 Task: Create a task  Create a new online auction platform , assign it to team member softage.5@softage.net in the project AgileJump and update the status of the task to  At Risk , set the priority of the task to Medium
Action: Mouse moved to (70, 53)
Screenshot: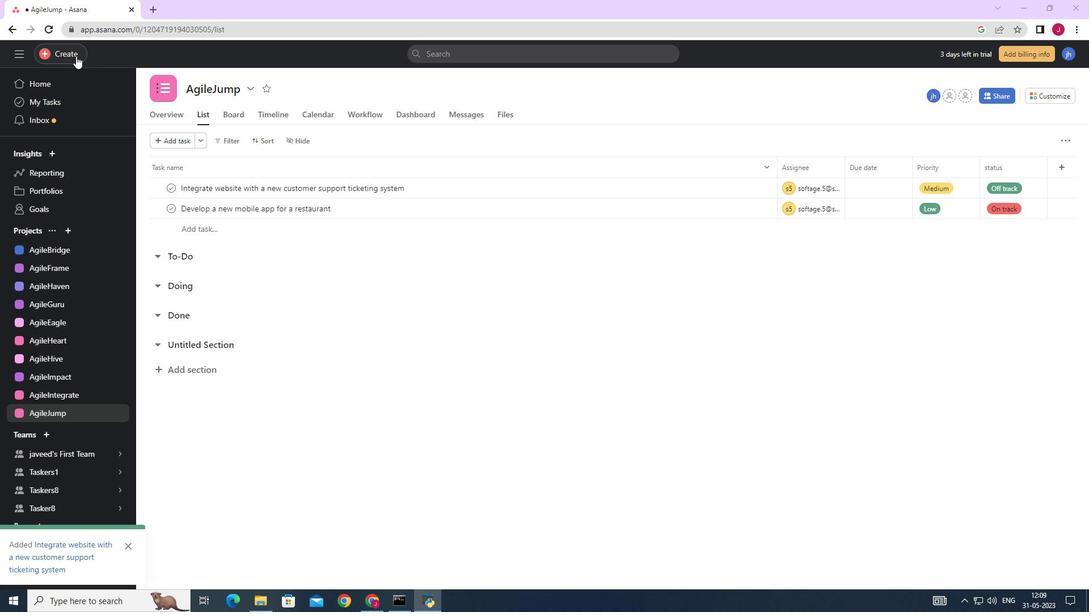 
Action: Mouse pressed left at (70, 53)
Screenshot: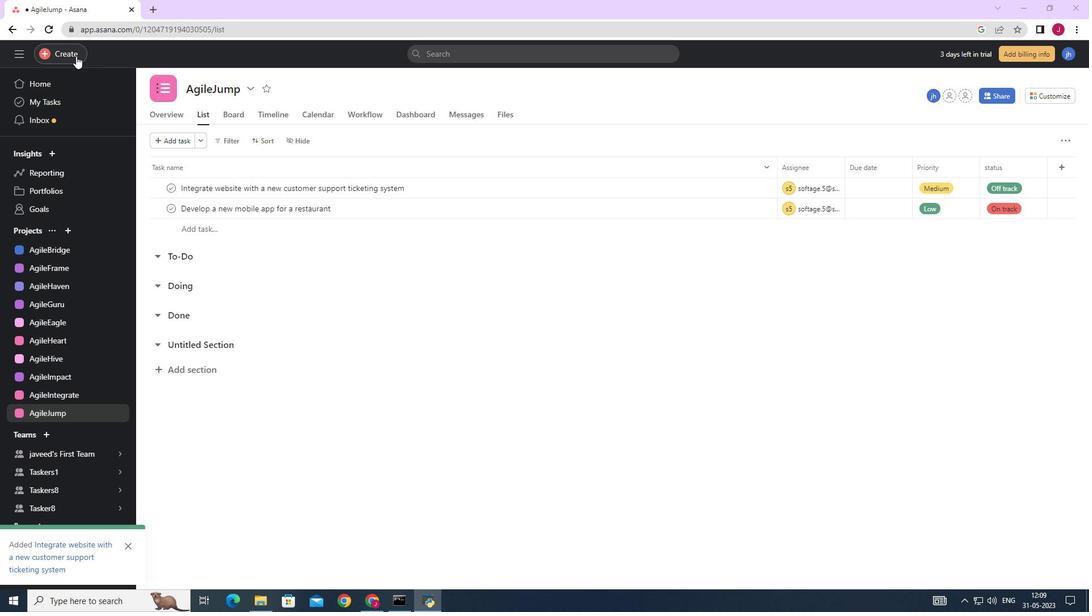 
Action: Mouse moved to (139, 58)
Screenshot: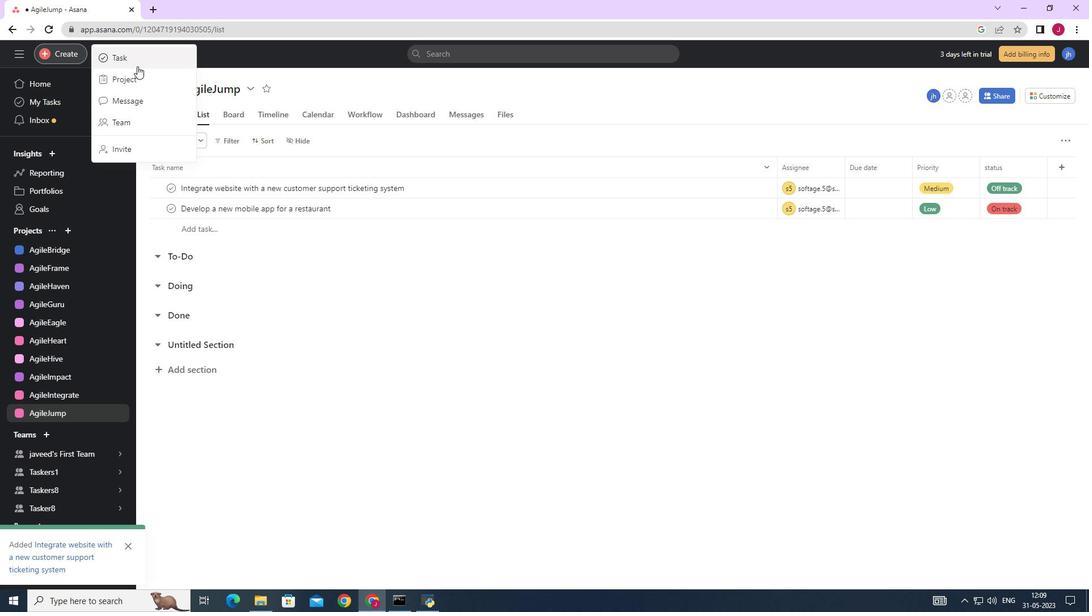 
Action: Mouse pressed left at (139, 58)
Screenshot: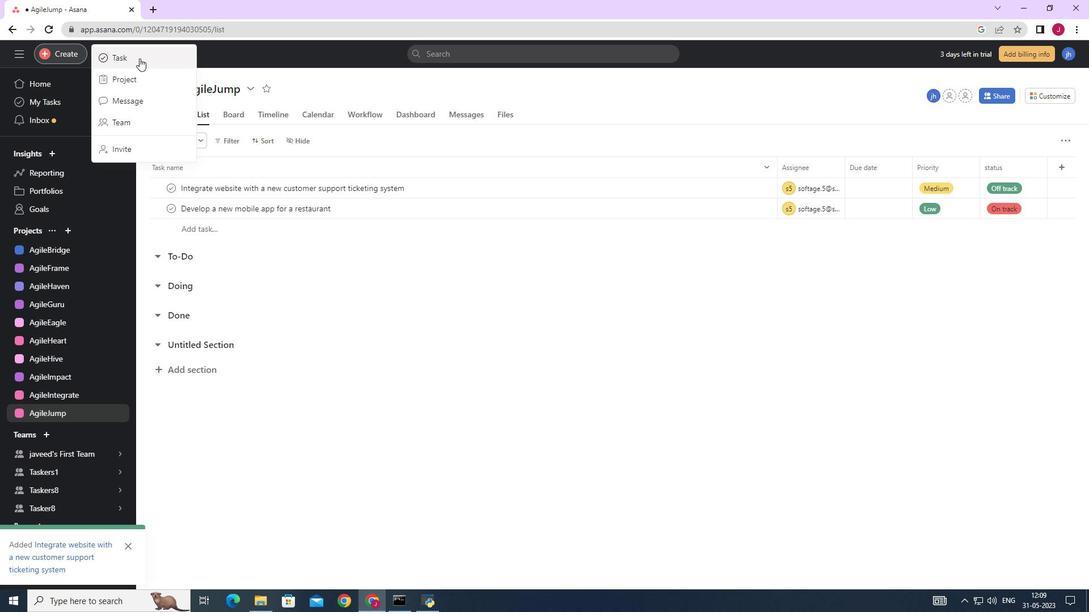 
Action: Mouse moved to (890, 374)
Screenshot: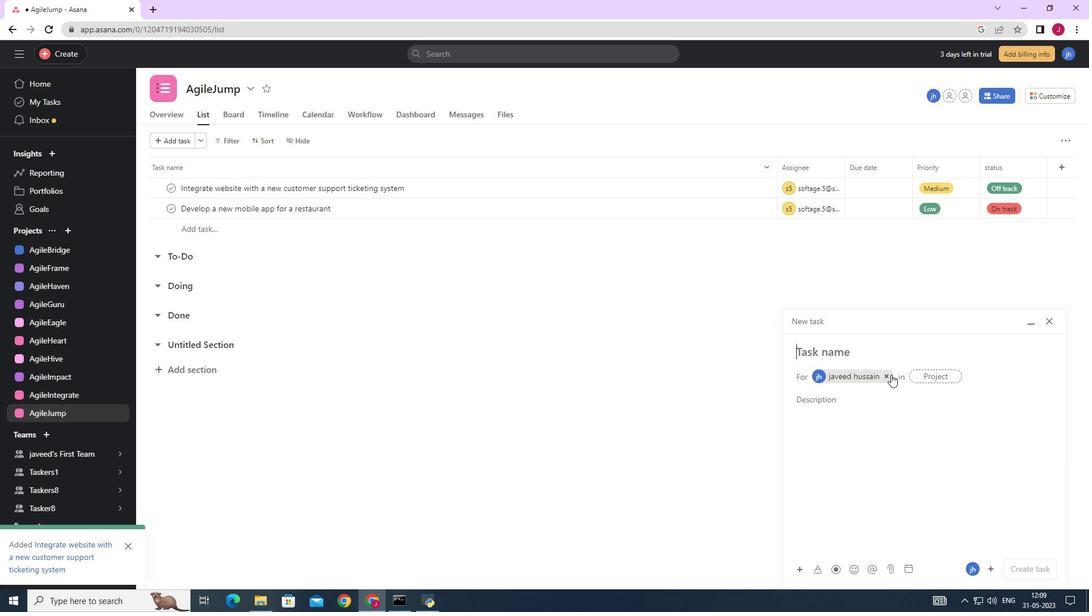 
Action: Mouse pressed left at (890, 374)
Screenshot: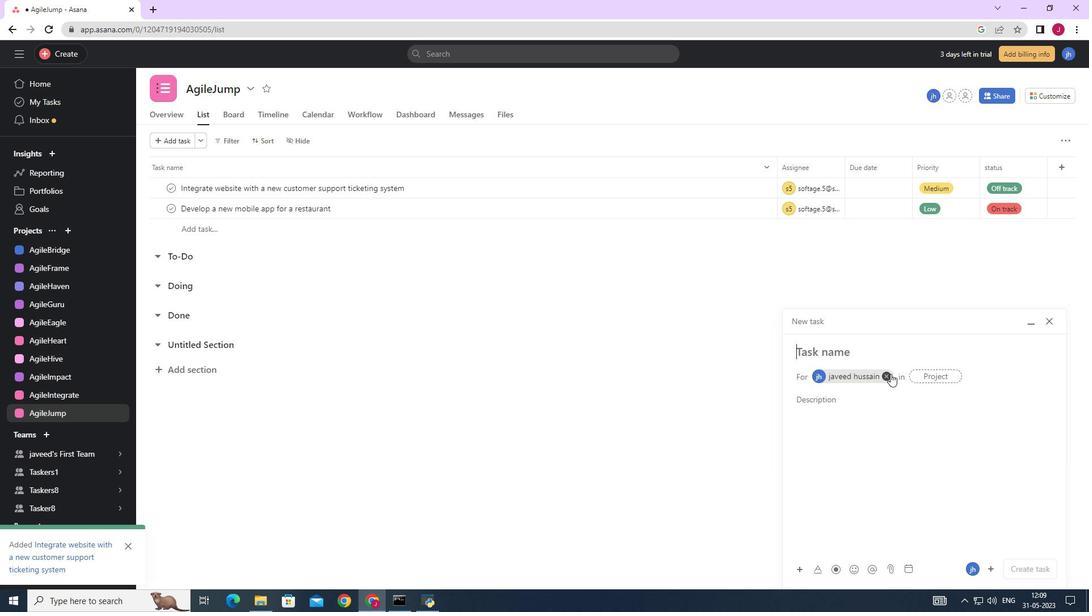 
Action: Mouse moved to (832, 353)
Screenshot: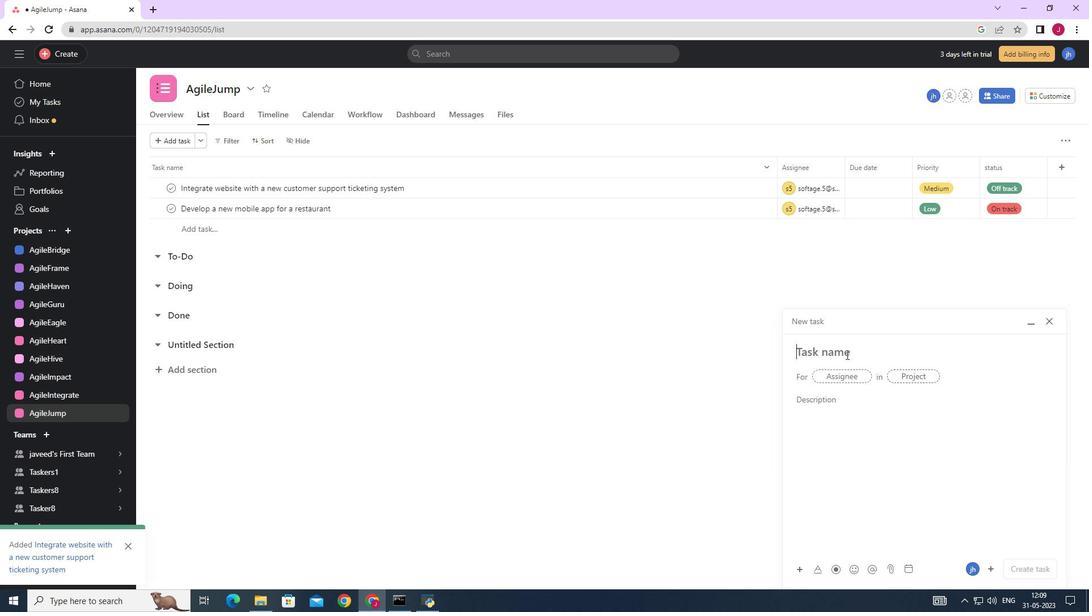 
Action: Key pressed <Key.caps_lock>C<Key.caps_lock>reate<Key.space>a<Key.space>new<Key.space>
Screenshot: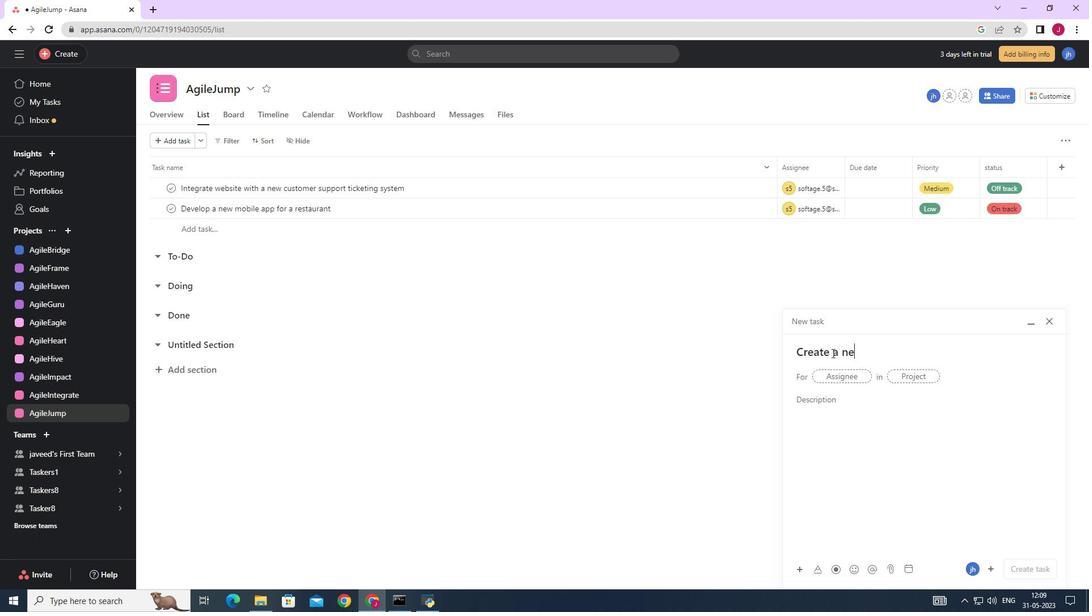
Action: Mouse moved to (831, 353)
Screenshot: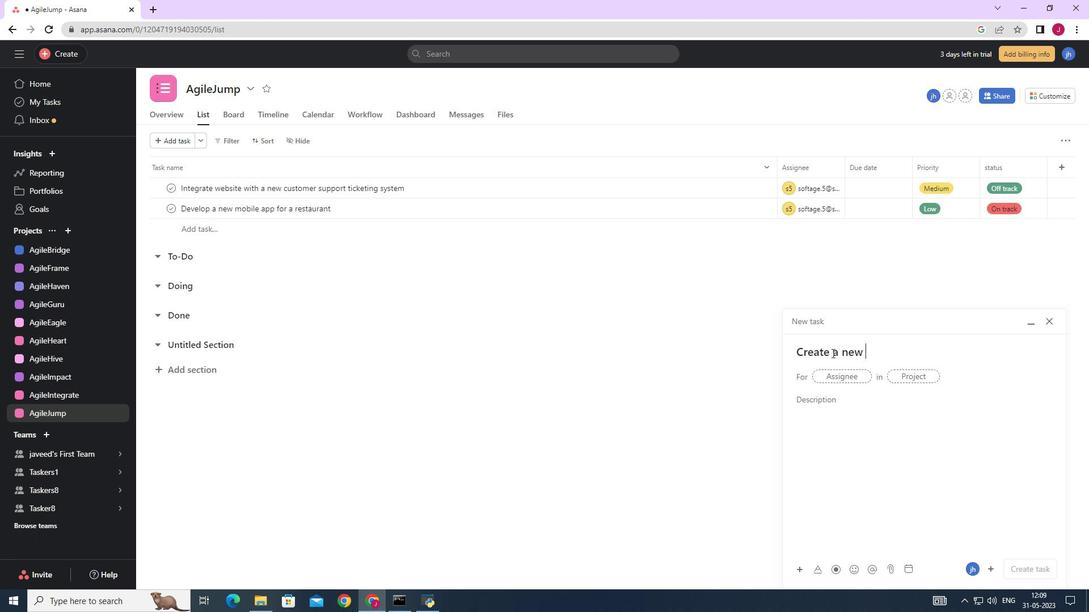 
Action: Key pressed online<Key.space>auction<Key.space>platform
Screenshot: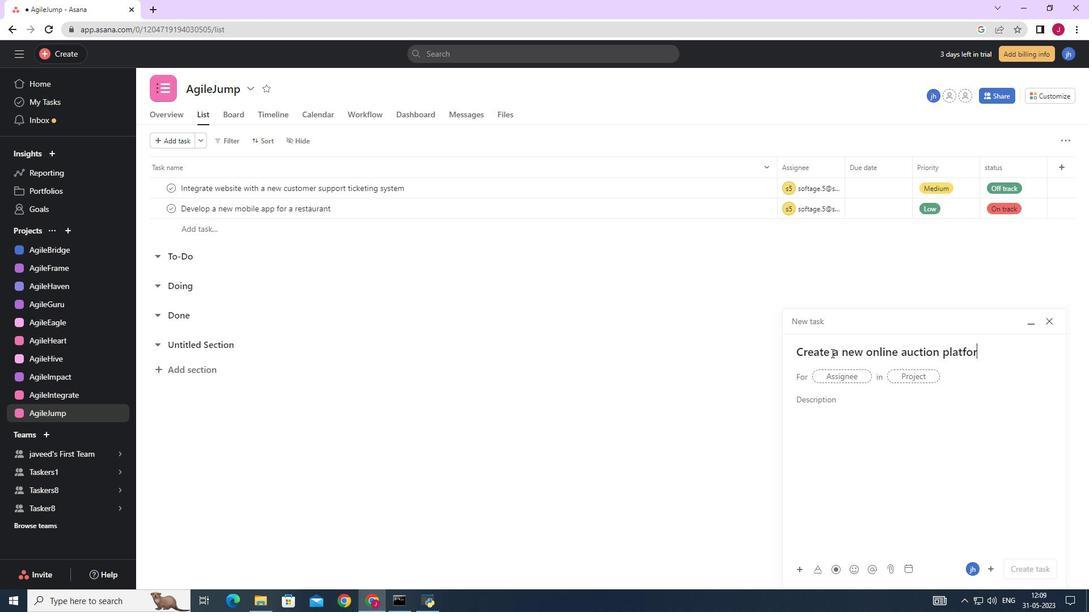 
Action: Mouse moved to (840, 379)
Screenshot: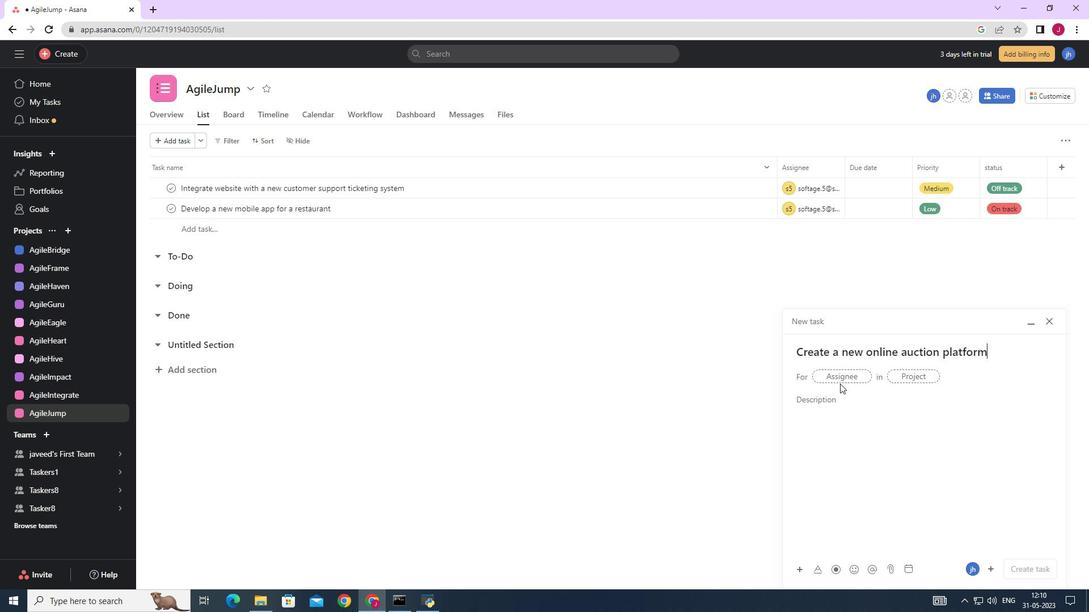 
Action: Mouse pressed left at (840, 379)
Screenshot: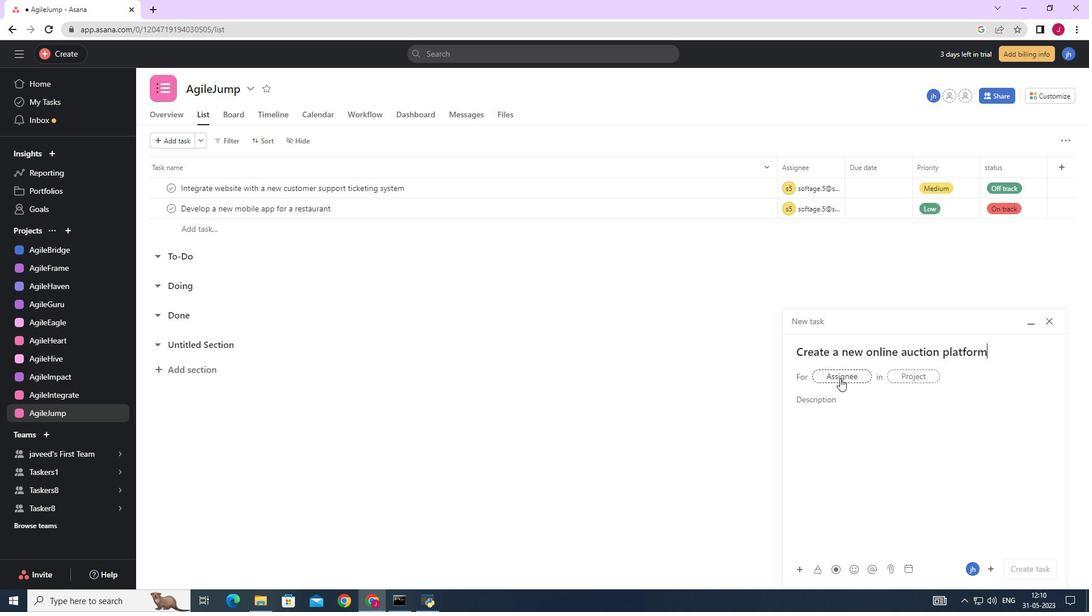 
Action: Key pressed softage.
Screenshot: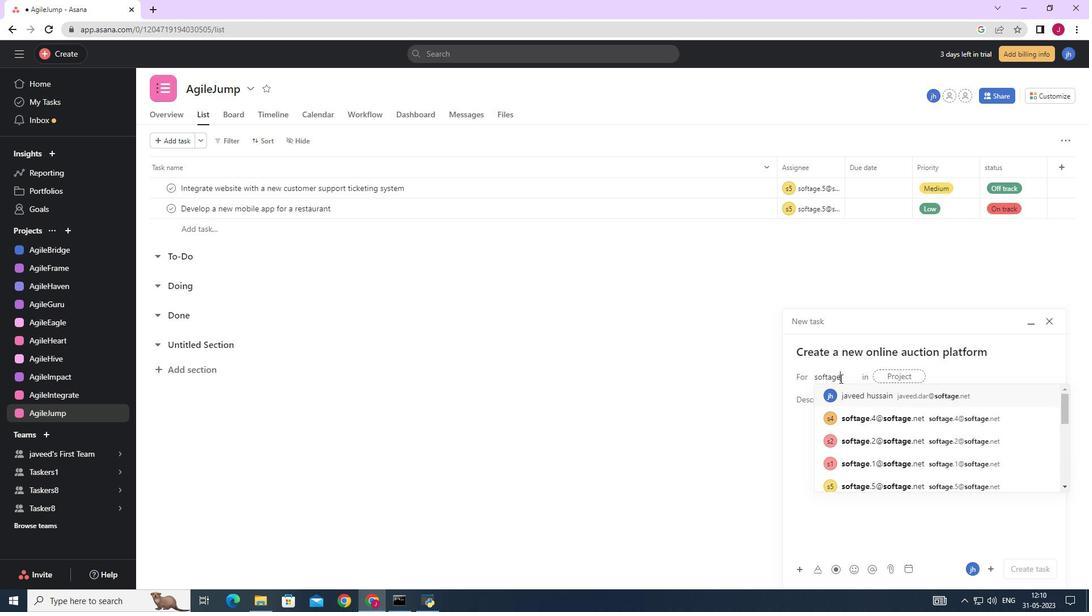 
Action: Mouse moved to (860, 367)
Screenshot: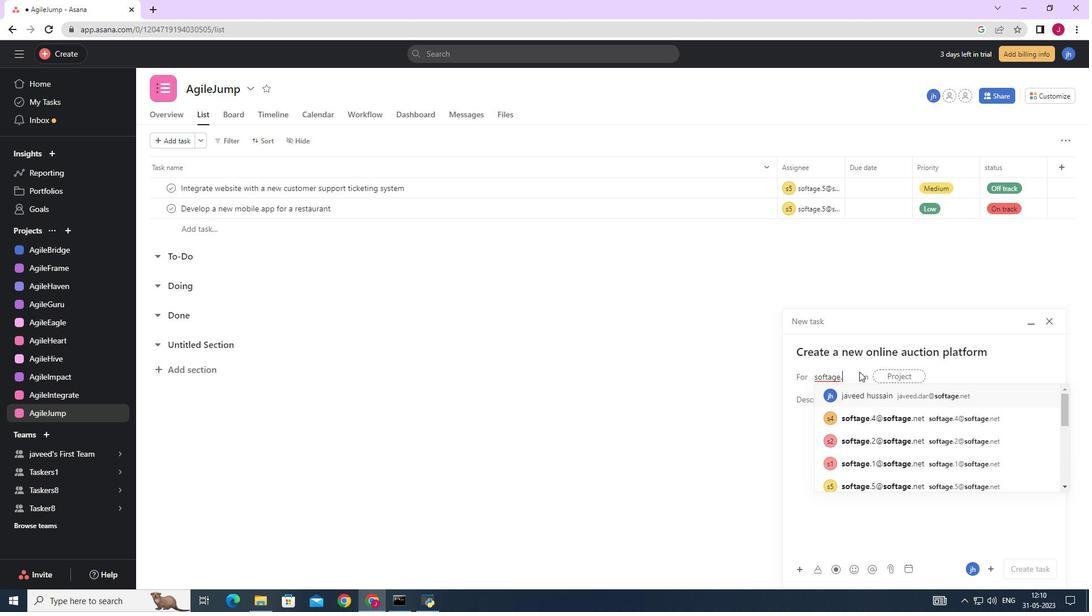 
Action: Key pressed 5
Screenshot: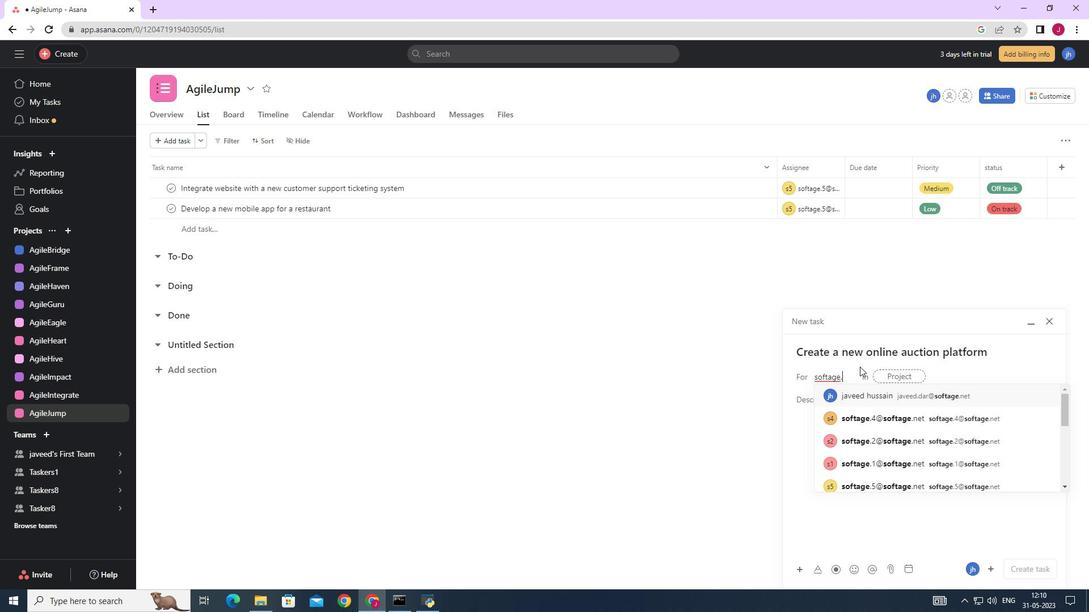 
Action: Mouse moved to (873, 396)
Screenshot: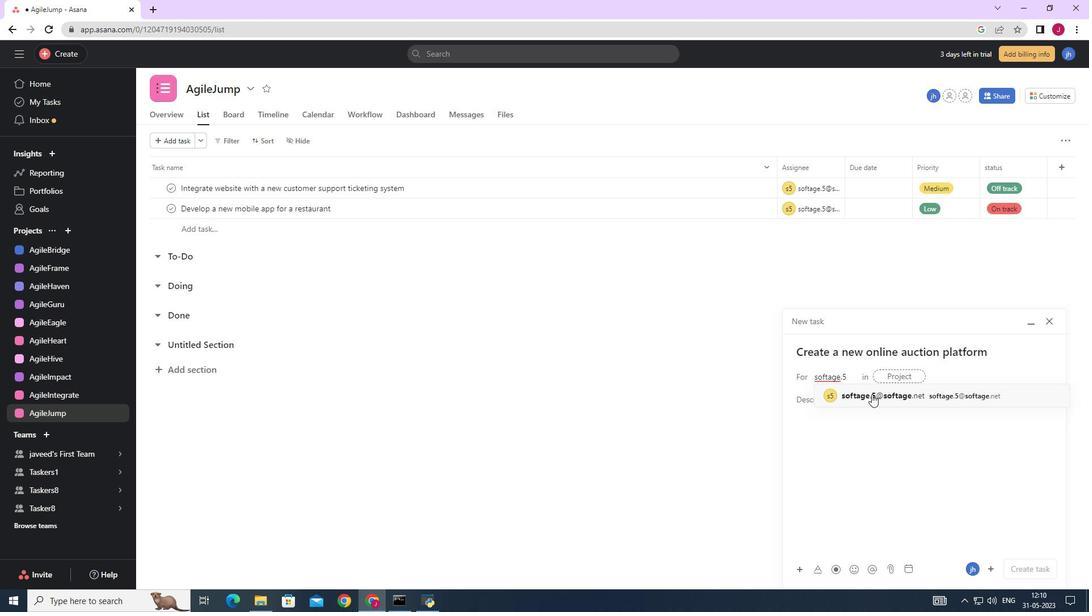 
Action: Mouse pressed left at (873, 396)
Screenshot: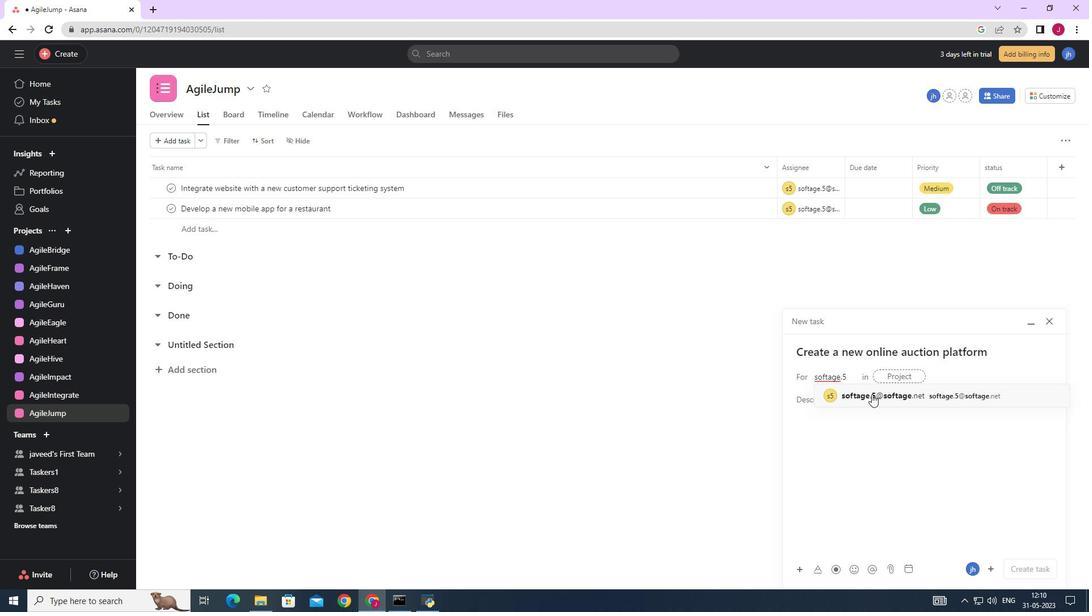 
Action: Mouse moved to (709, 395)
Screenshot: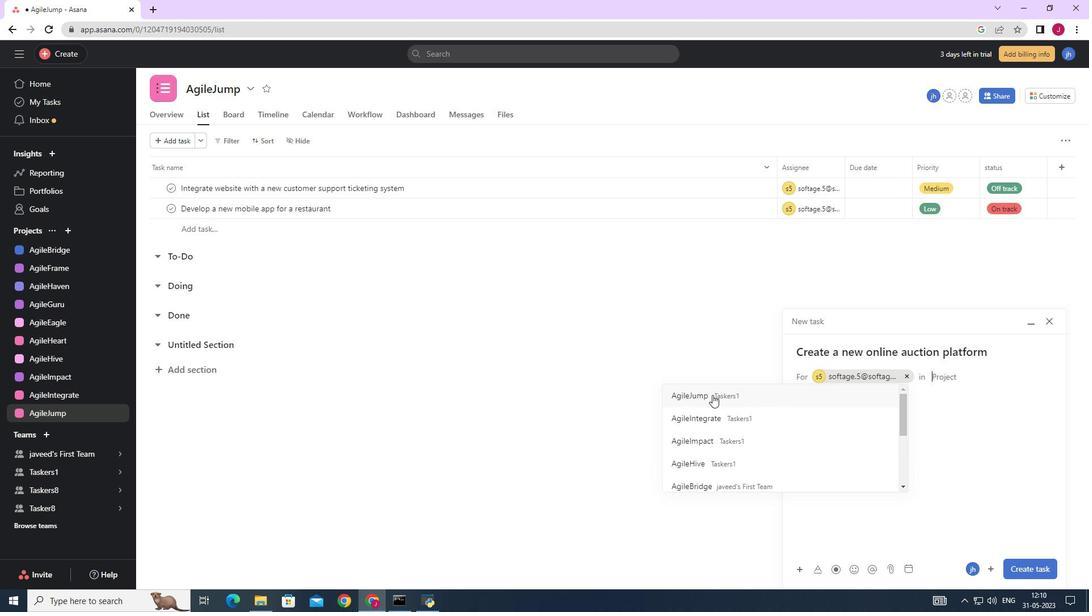 
Action: Mouse pressed left at (709, 395)
Screenshot: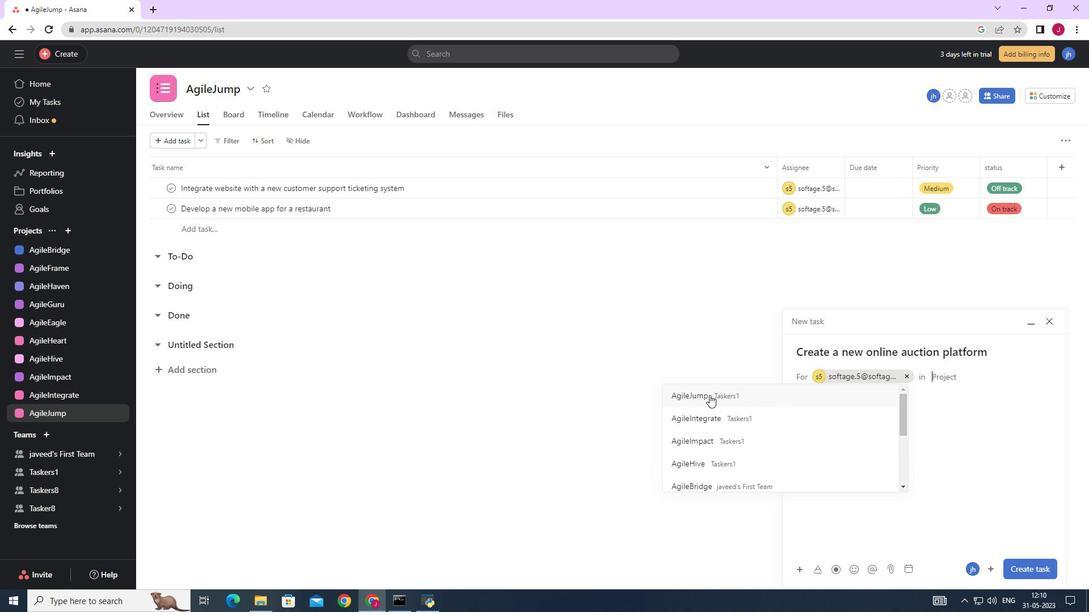 
Action: Mouse moved to (863, 403)
Screenshot: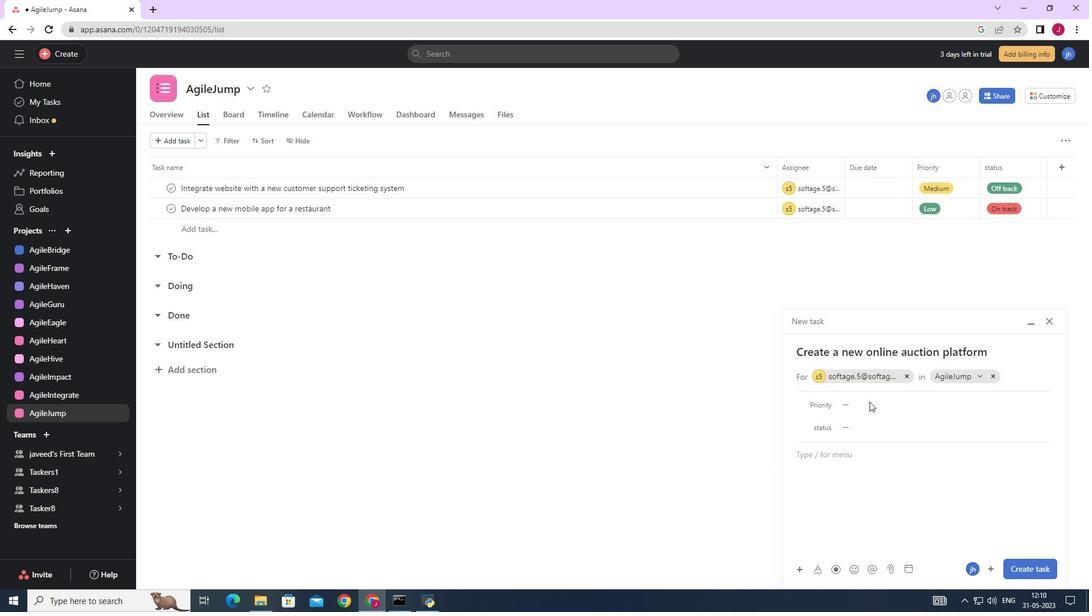 
Action: Mouse pressed left at (863, 403)
Screenshot: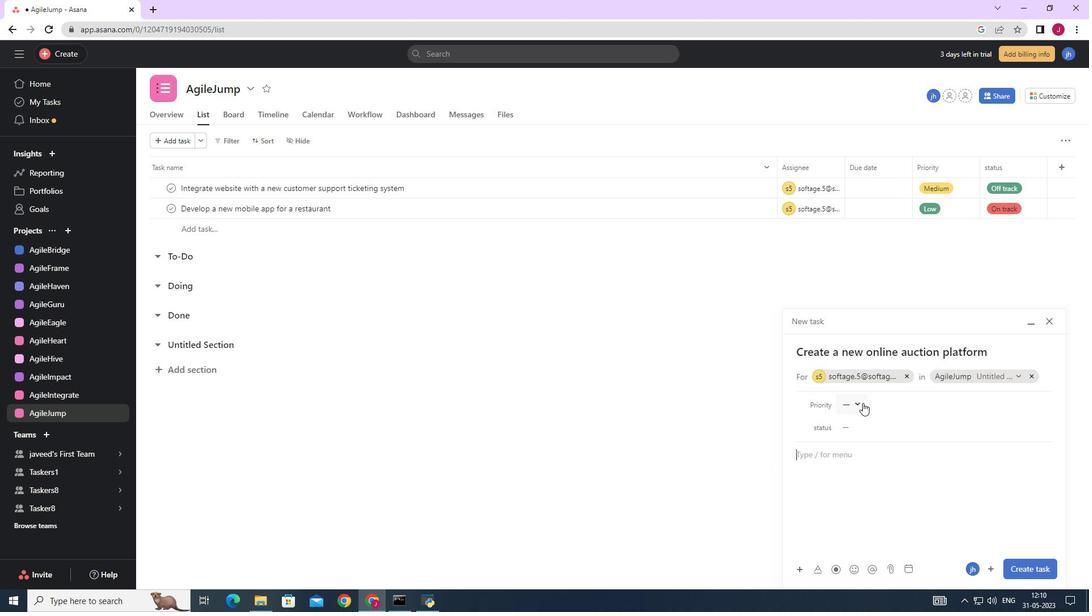 
Action: Mouse moved to (877, 458)
Screenshot: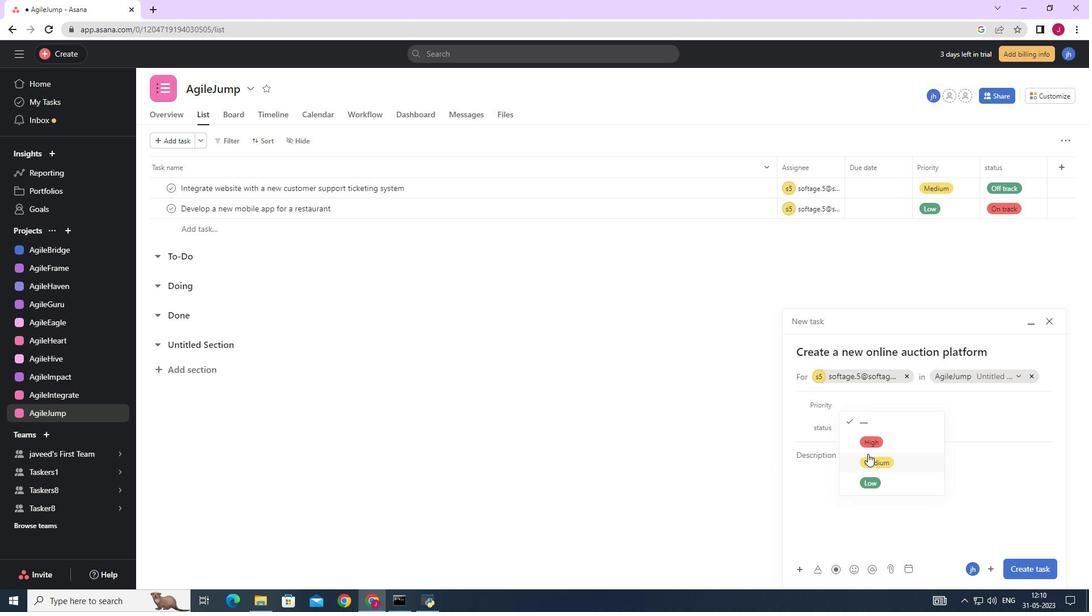
Action: Mouse pressed left at (877, 458)
Screenshot: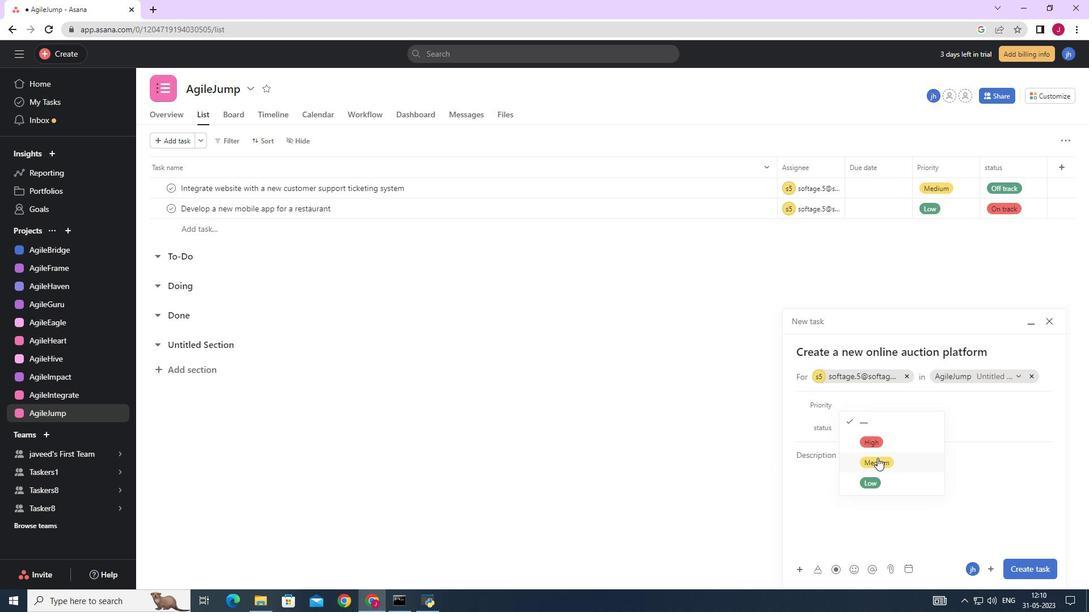 
Action: Mouse moved to (853, 427)
Screenshot: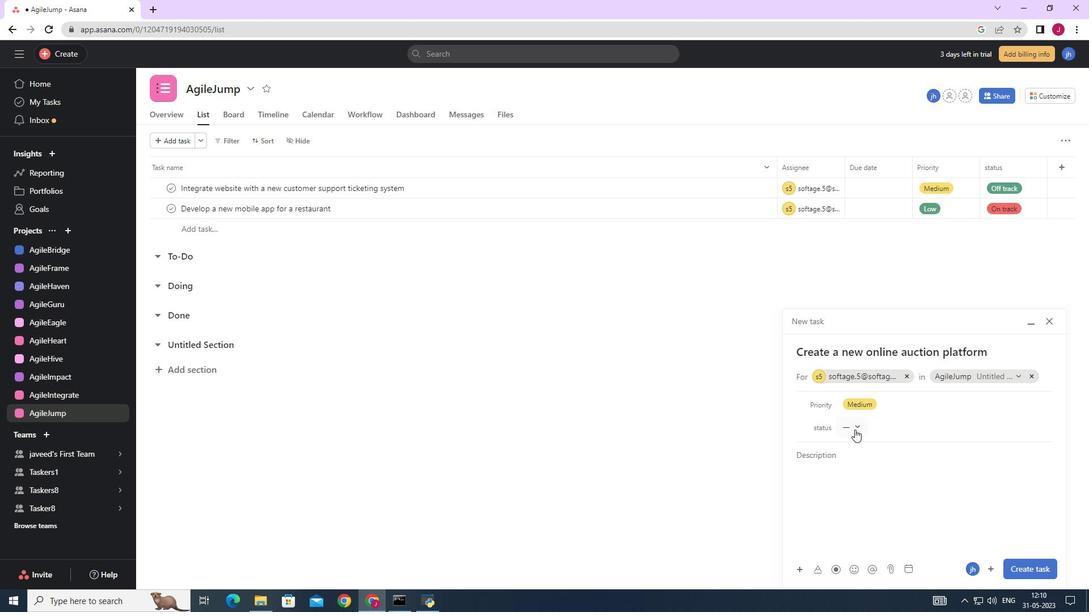 
Action: Mouse pressed left at (853, 427)
Screenshot: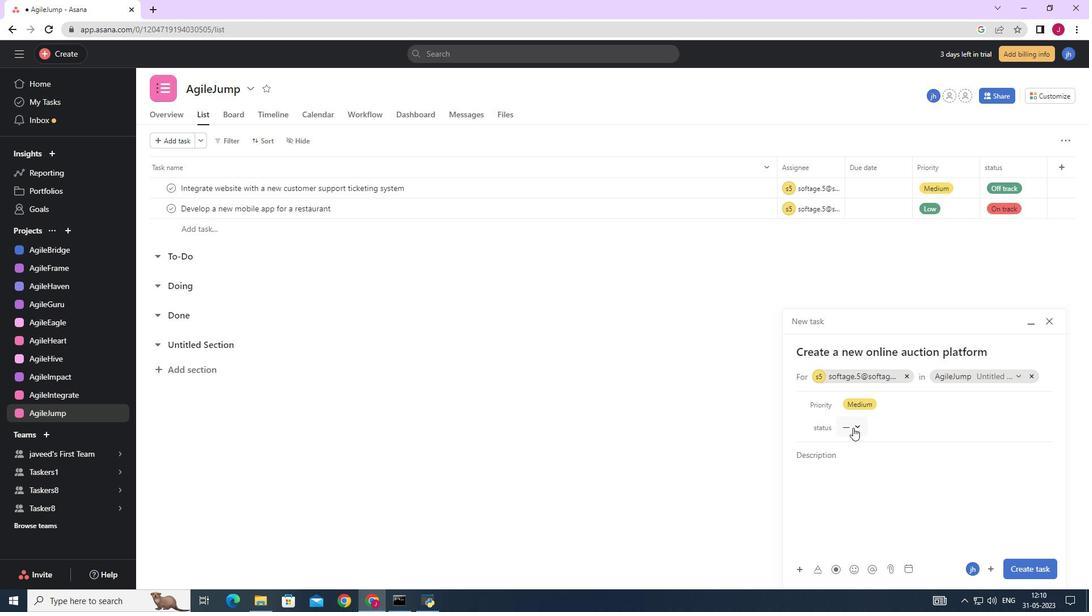 
Action: Mouse moved to (882, 507)
Screenshot: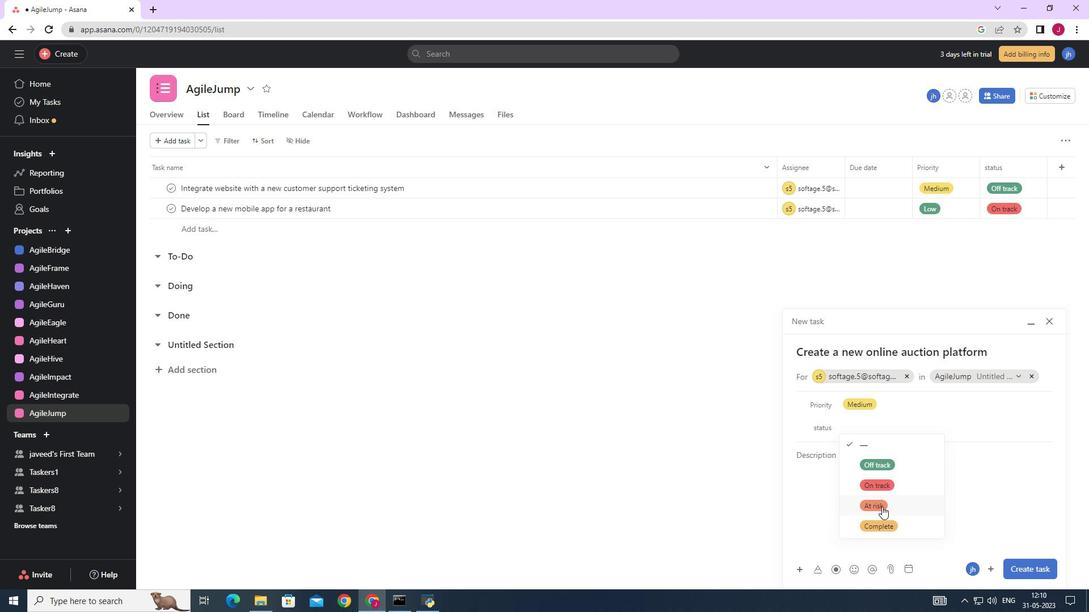 
Action: Mouse pressed left at (882, 507)
Screenshot: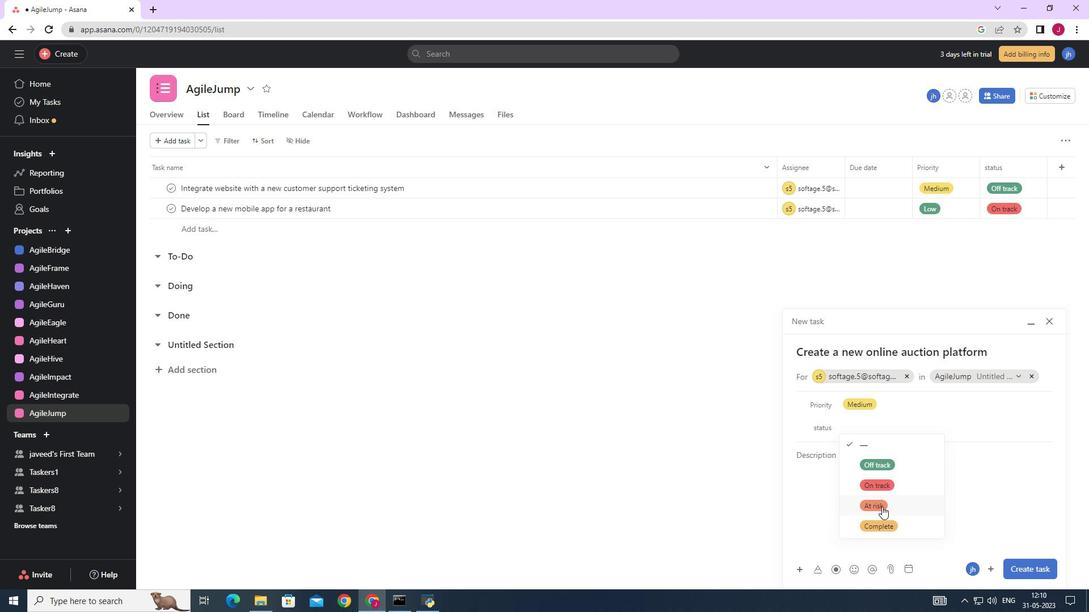 
Action: Mouse moved to (1039, 569)
Screenshot: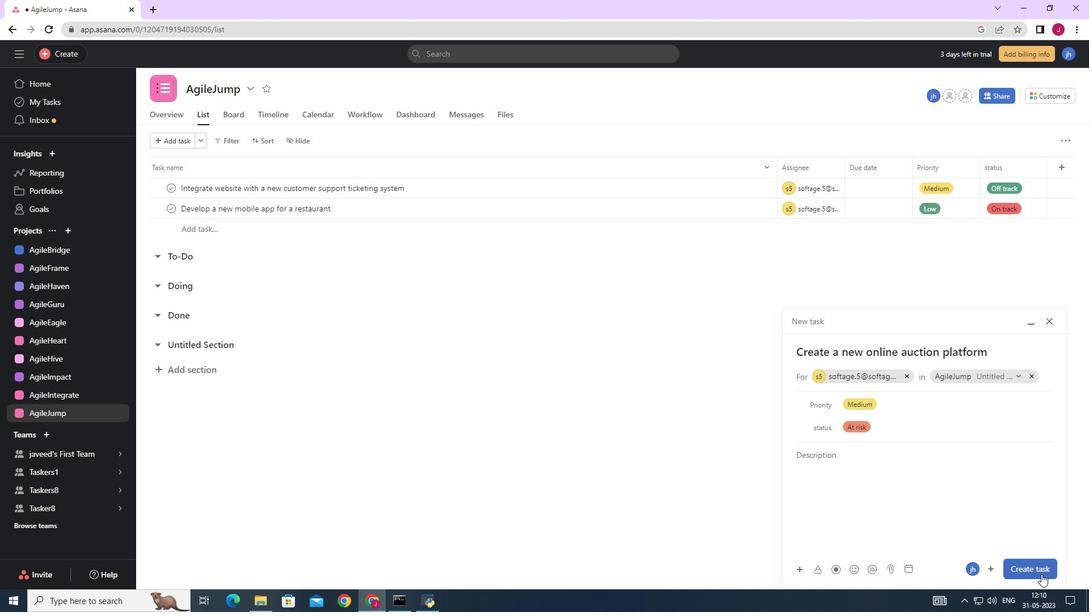 
Action: Mouse pressed left at (1039, 569)
Screenshot: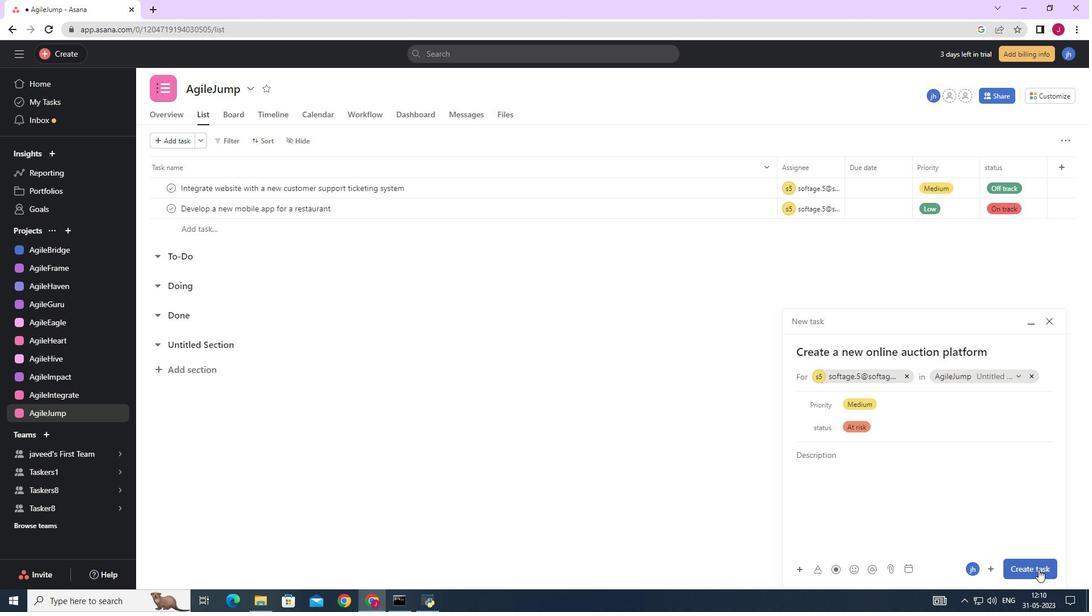 
Action: Mouse moved to (928, 518)
Screenshot: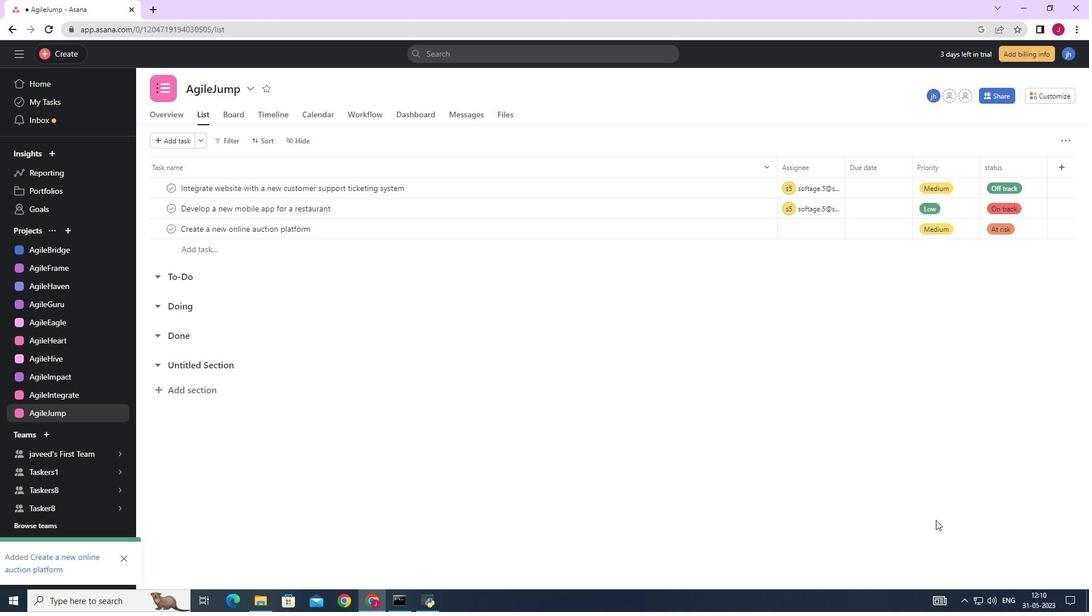 
